 Task: Discover beaches for a family vacation between Myrtle Beach, South Carolina, and Tybee Island, Georgia.
Action: Mouse moved to (224, 73)
Screenshot: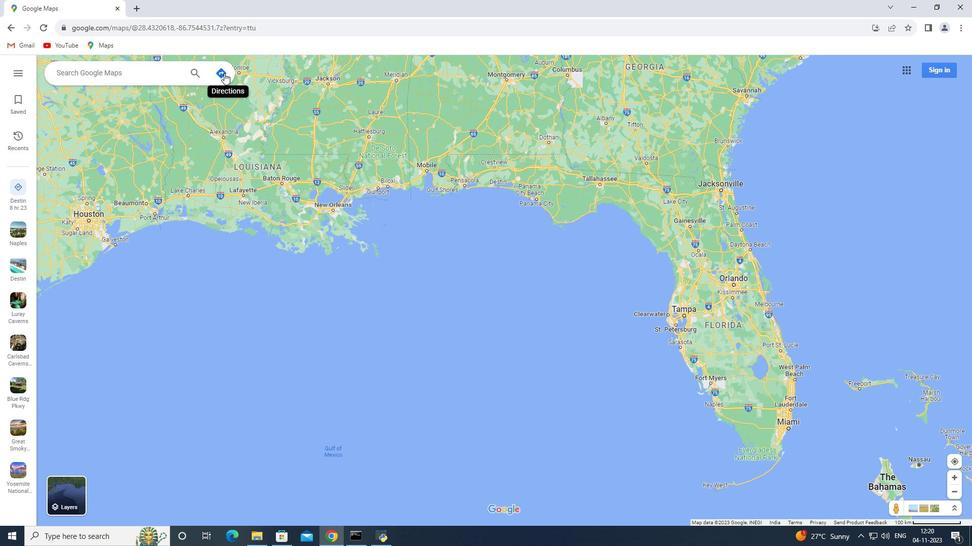 
Action: Mouse pressed left at (224, 73)
Screenshot: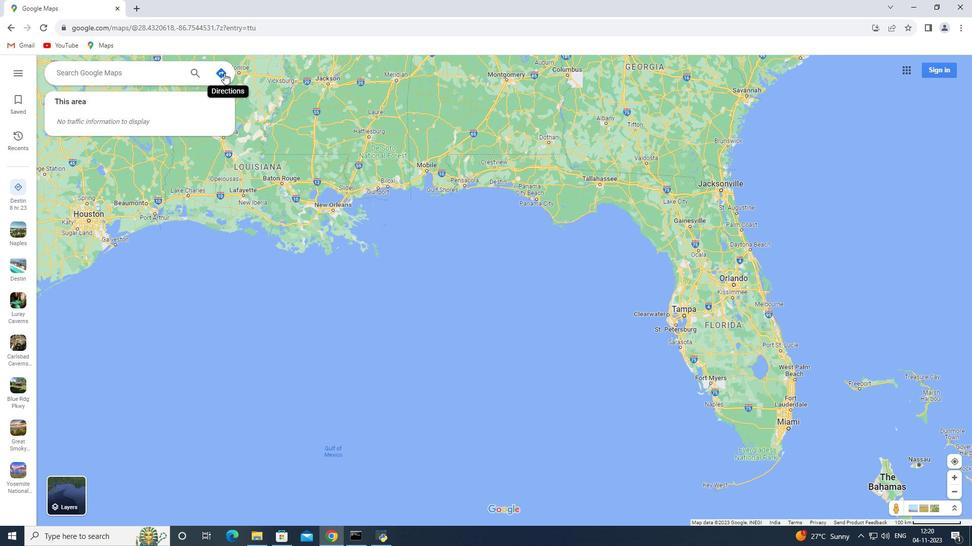 
Action: Mouse moved to (126, 95)
Screenshot: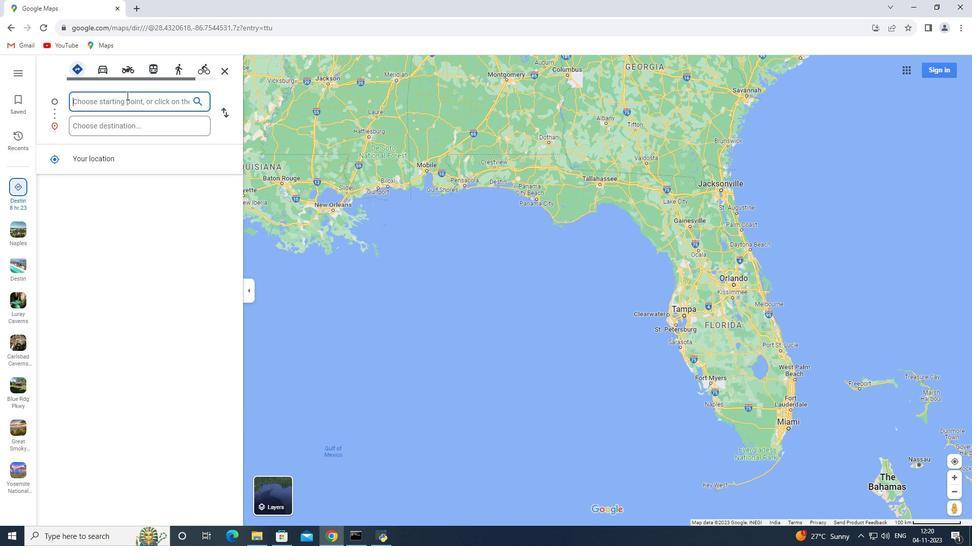 
Action: Key pressed <Key.shift><Key.shift><Key.shift><Key.shift><Key.shift><Key.shift><Key.shift><Key.shift><Key.shift>Myrtle<Key.space><Key.shift>Beach,<Key.space><Key.shift>South<Key.space><Key.shift>Carolina
Screenshot: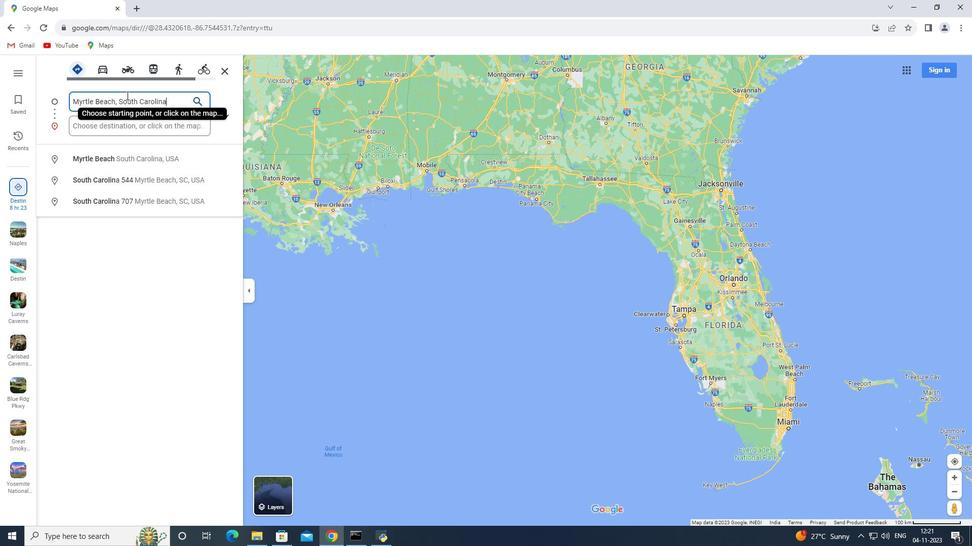 
Action: Mouse moved to (124, 121)
Screenshot: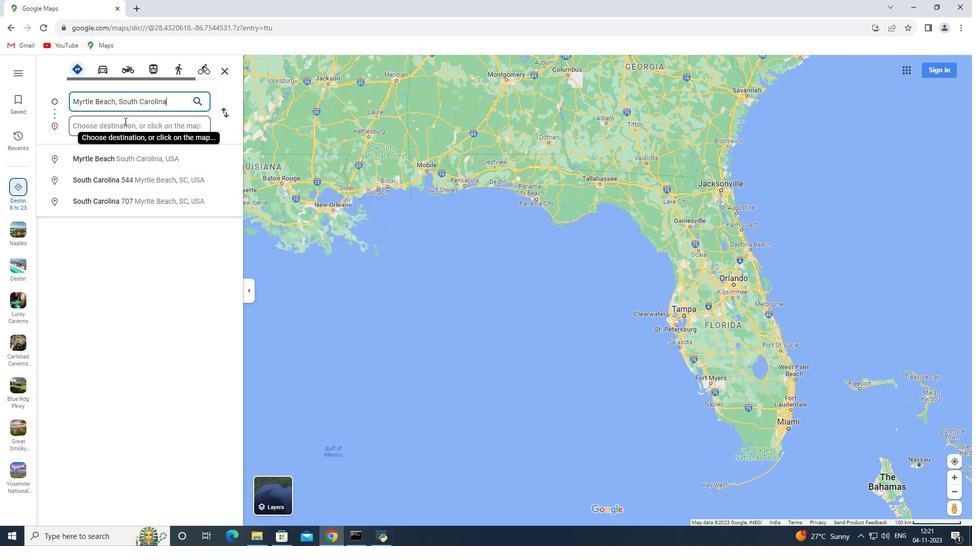 
Action: Mouse pressed left at (124, 121)
Screenshot: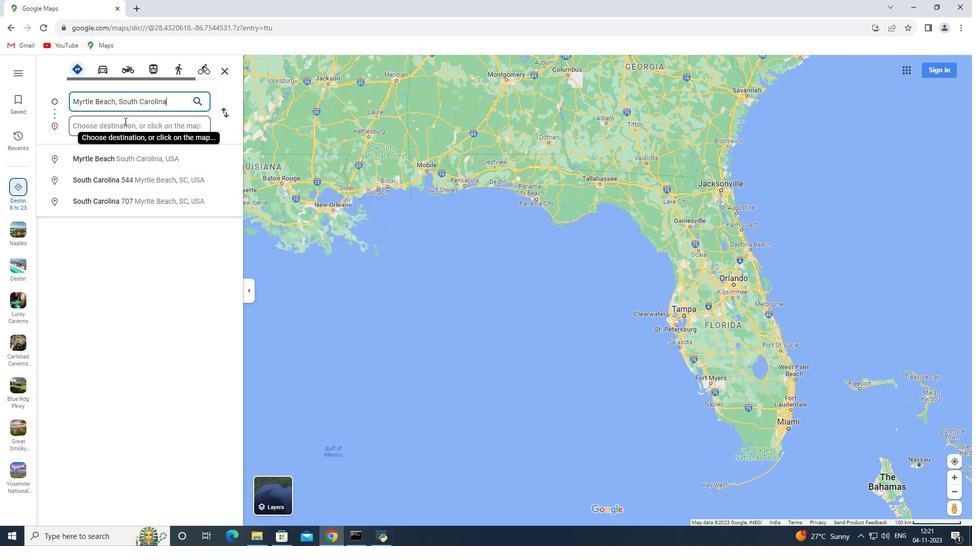 
Action: Key pressed <Key.shift>Tybee<Key.space><Key.shift>Island,<Key.space><Key.shift>Georgia<Key.enter>
Screenshot: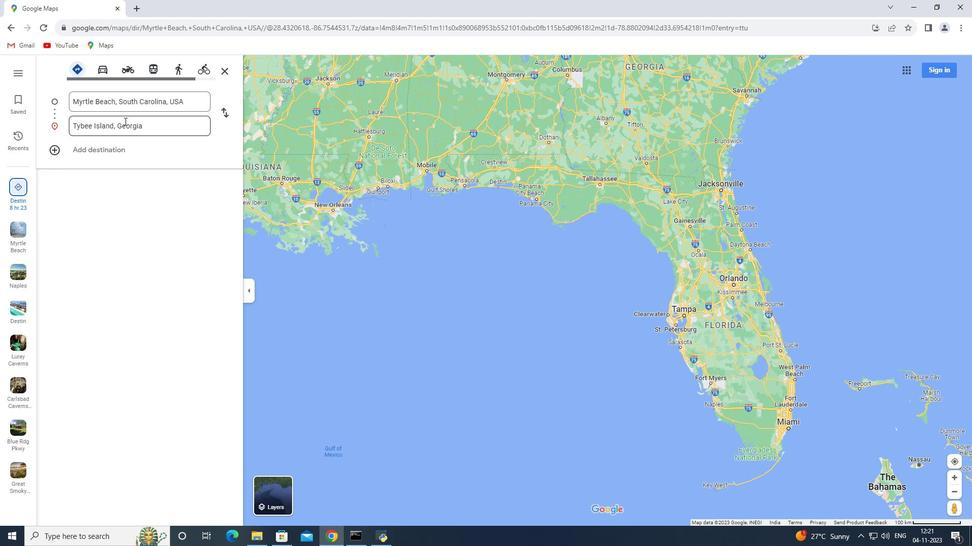 
Action: Mouse moved to (551, 73)
Screenshot: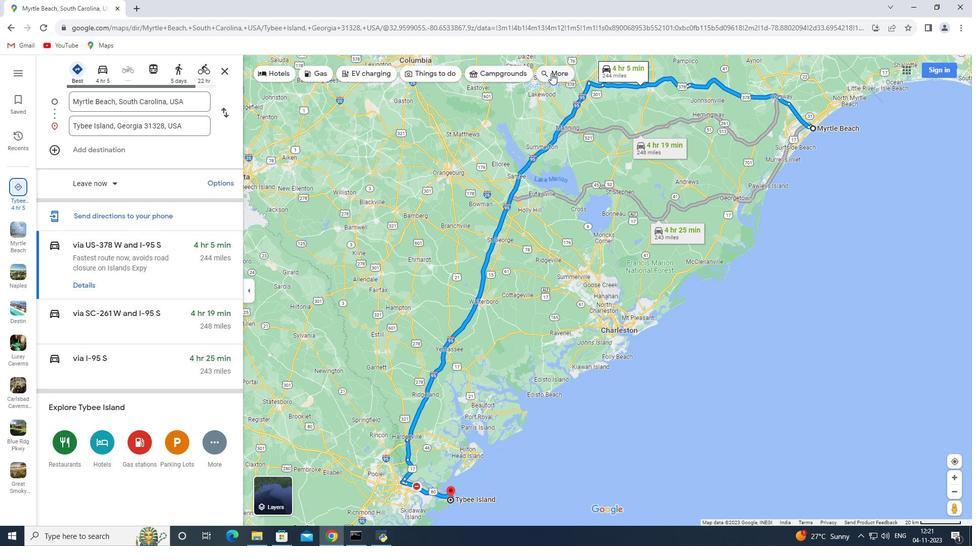 
Action: Mouse pressed left at (551, 73)
Screenshot: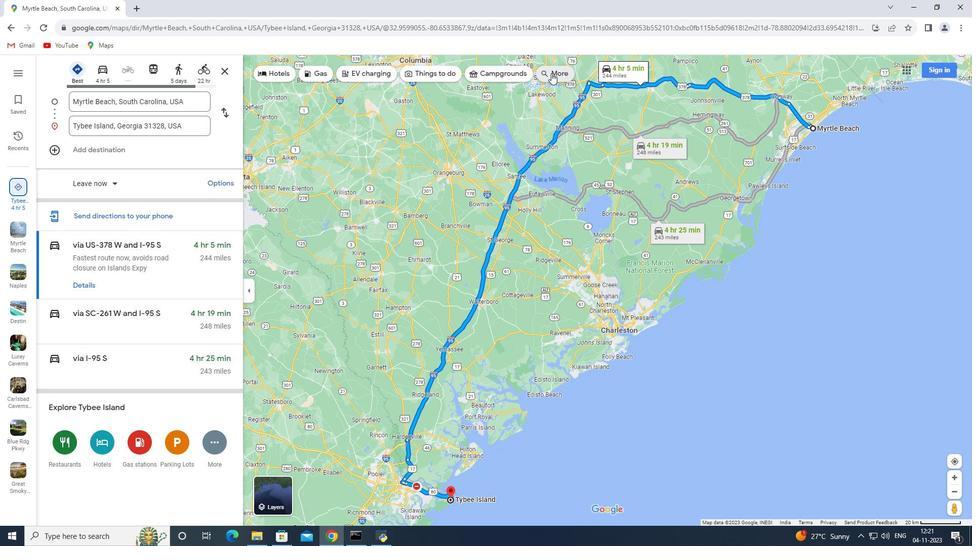 
Action: Mouse moved to (155, 70)
Screenshot: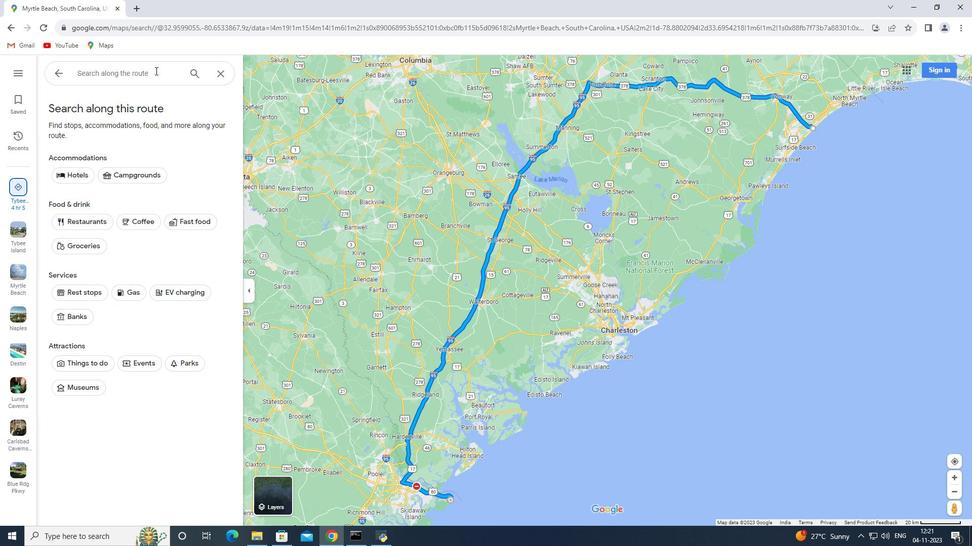 
Action: Mouse pressed left at (155, 70)
Screenshot: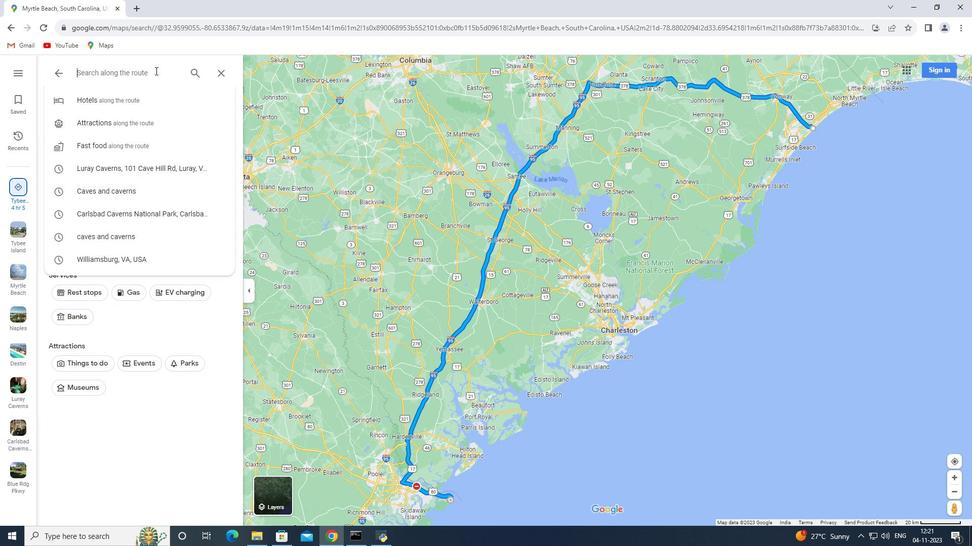
Action: Key pressed beaches<Key.space>for<Key.space>a<Key.space>family<Key.space>vacation<Key.enter>
Screenshot: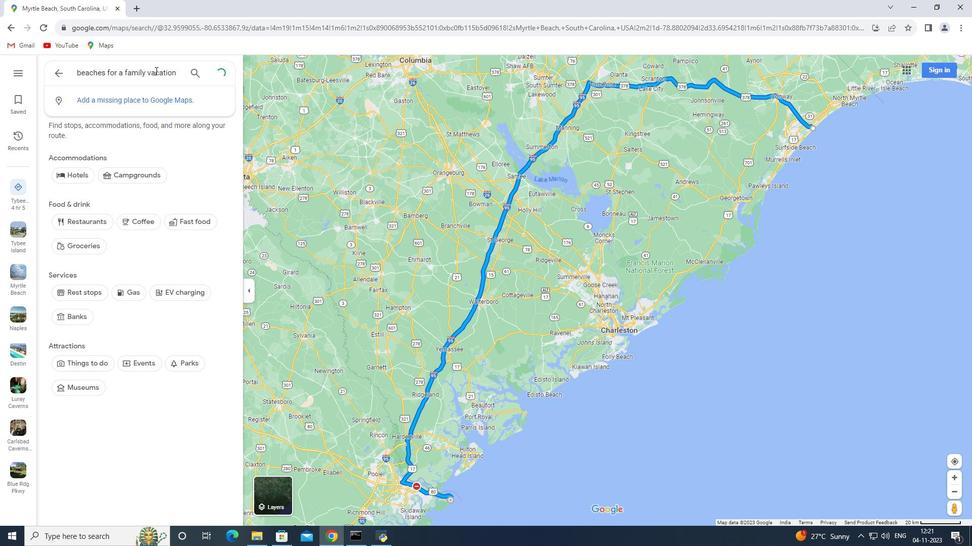 
